 Task: Add Matua Sauvignon Blanc to the cart.
Action: Mouse moved to (727, 262)
Screenshot: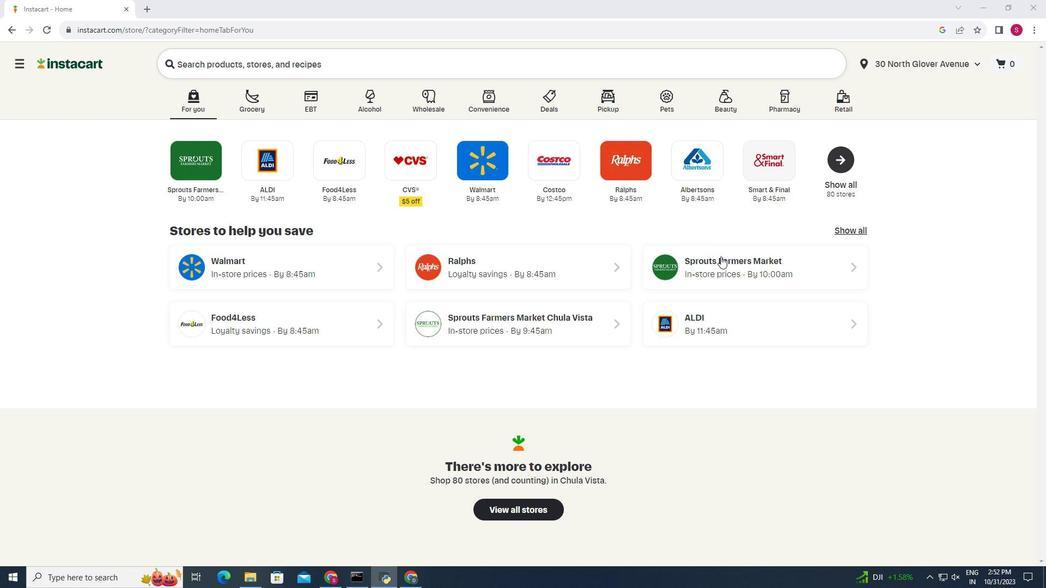 
Action: Mouse pressed left at (727, 262)
Screenshot: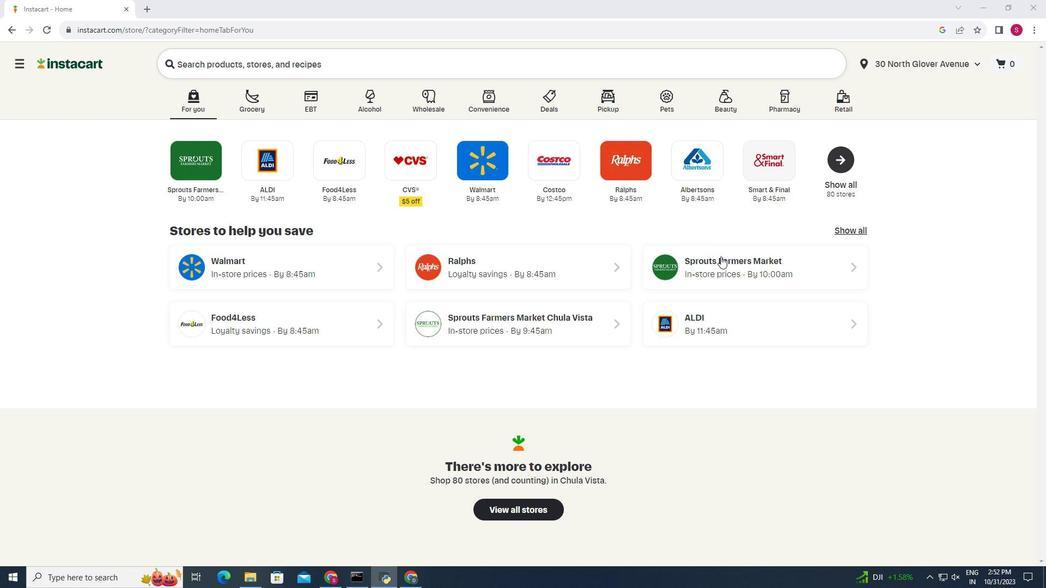 
Action: Mouse moved to (138, 501)
Screenshot: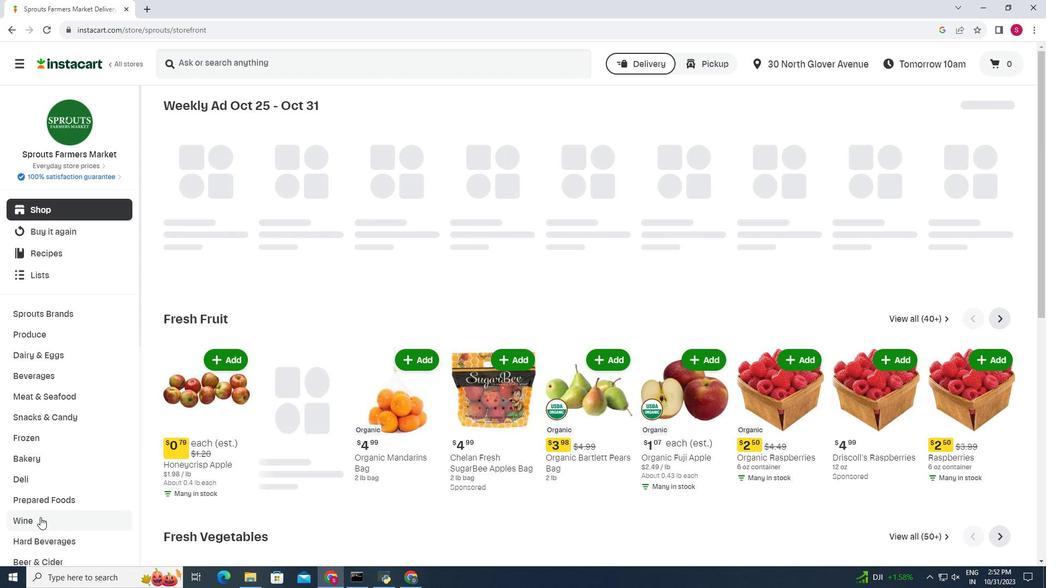 
Action: Mouse pressed left at (138, 501)
Screenshot: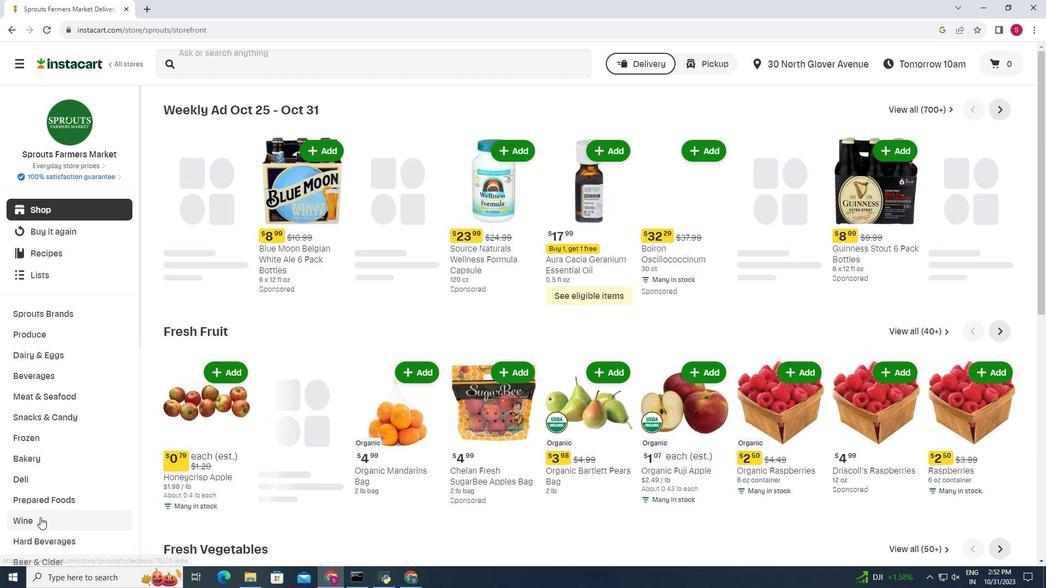 
Action: Mouse moved to (348, 154)
Screenshot: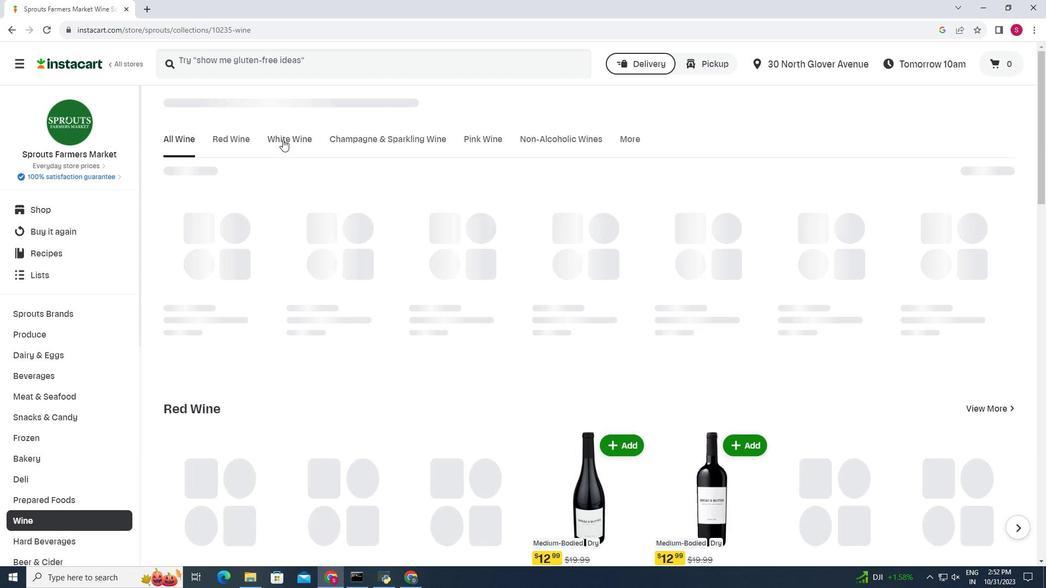 
Action: Mouse pressed left at (348, 154)
Screenshot: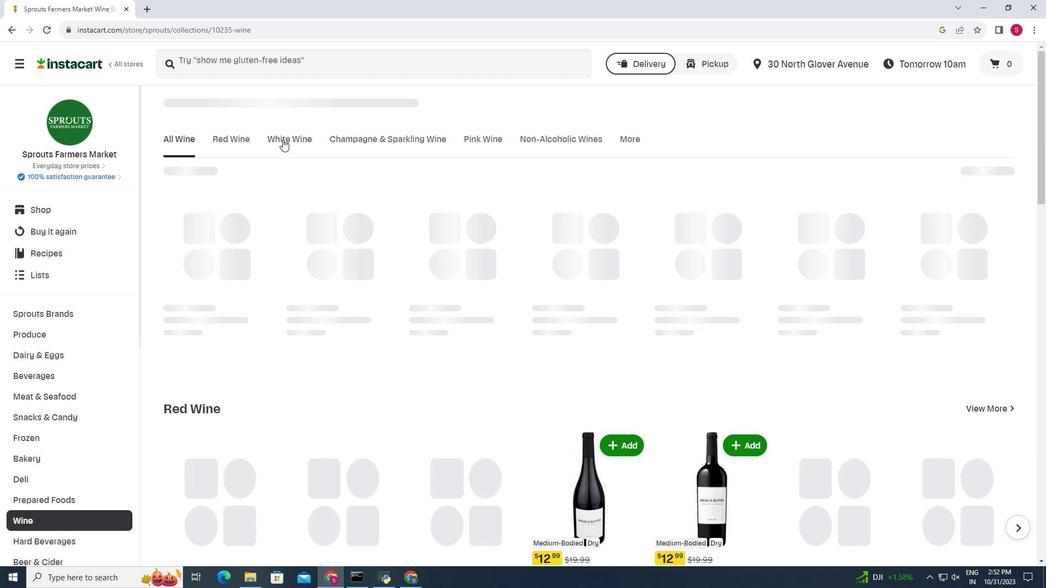 
Action: Mouse moved to (354, 200)
Screenshot: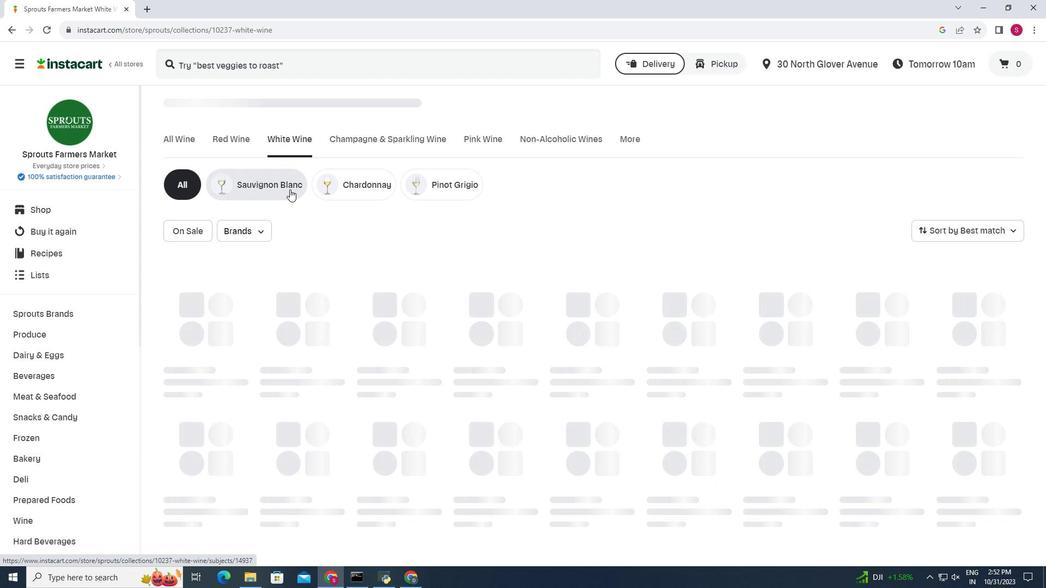 
Action: Mouse pressed left at (354, 200)
Screenshot: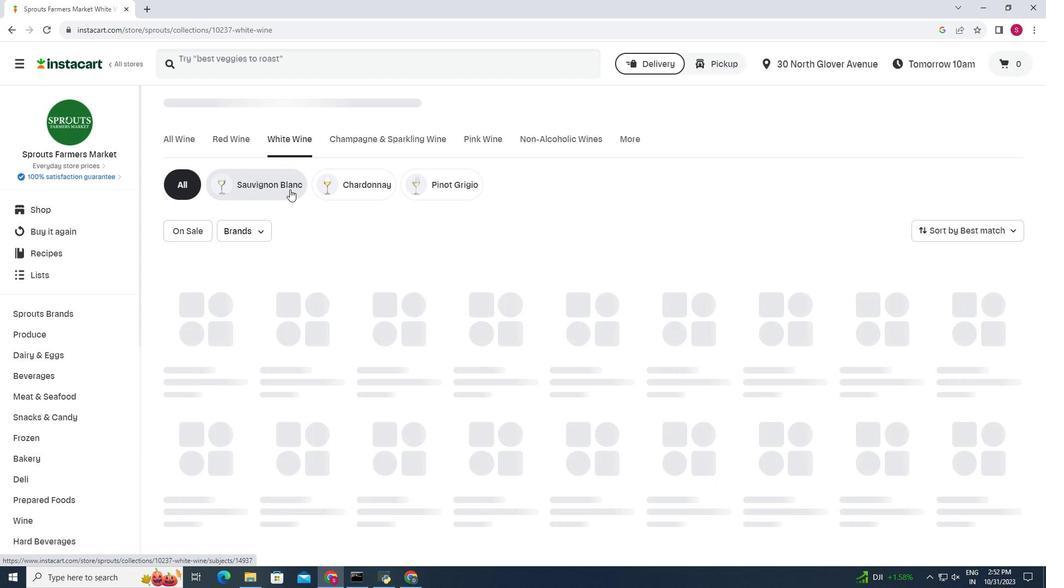 
Action: Mouse moved to (865, 291)
Screenshot: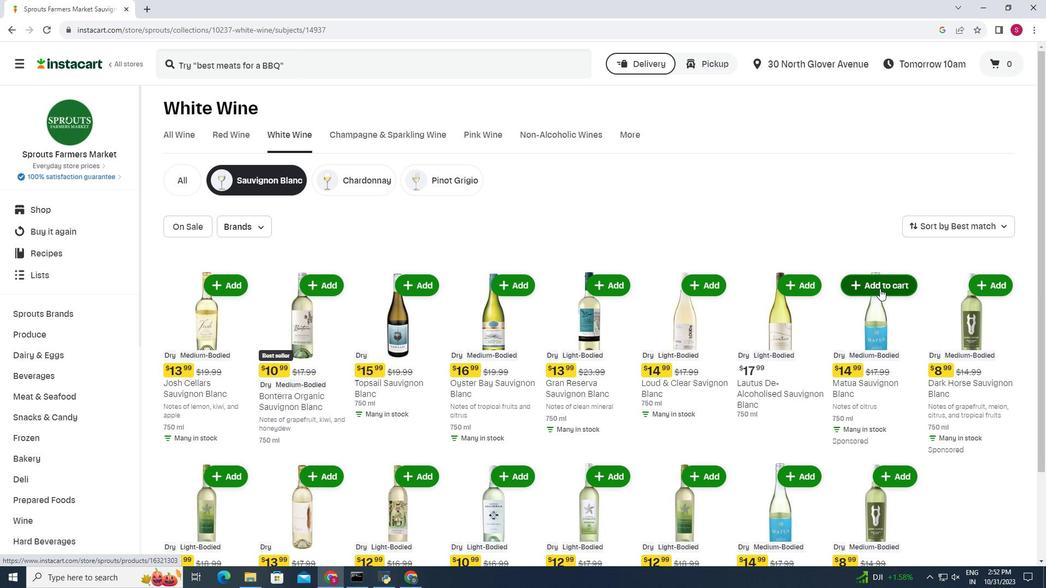 
Action: Mouse pressed left at (865, 291)
Screenshot: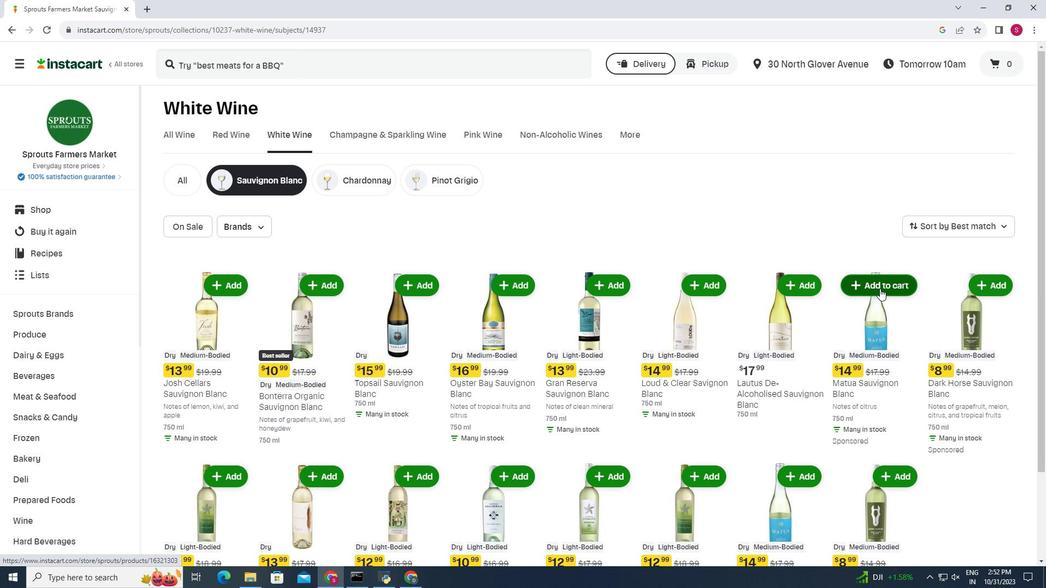 
Action: Mouse moved to (846, 244)
Screenshot: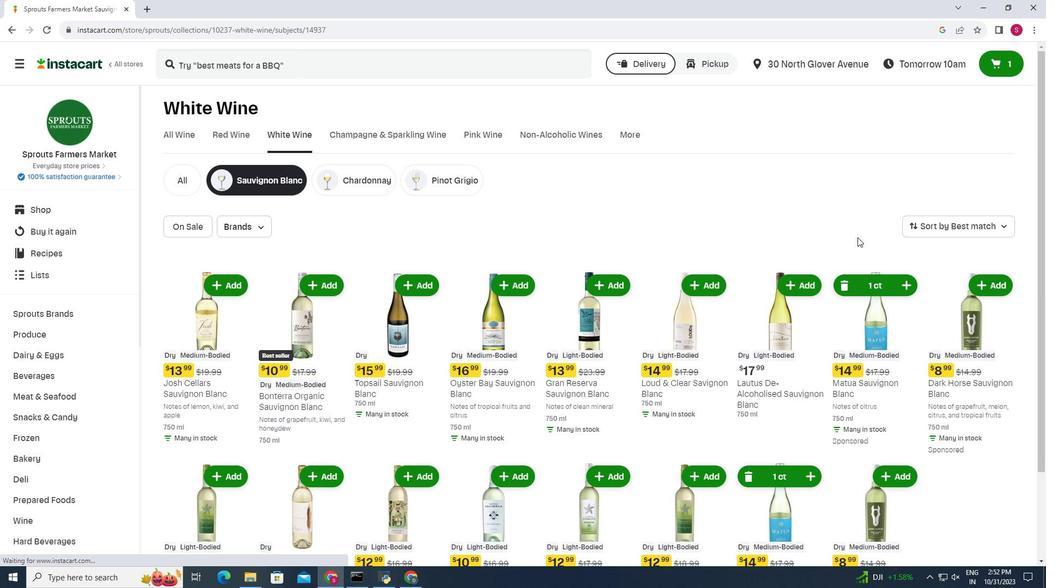 
